 Task: Enable the option "Start paused" for playlist.
Action: Mouse moved to (103, 12)
Screenshot: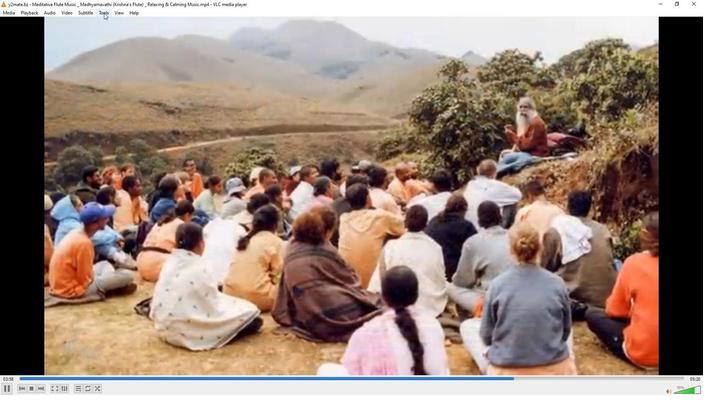 
Action: Mouse pressed left at (103, 12)
Screenshot: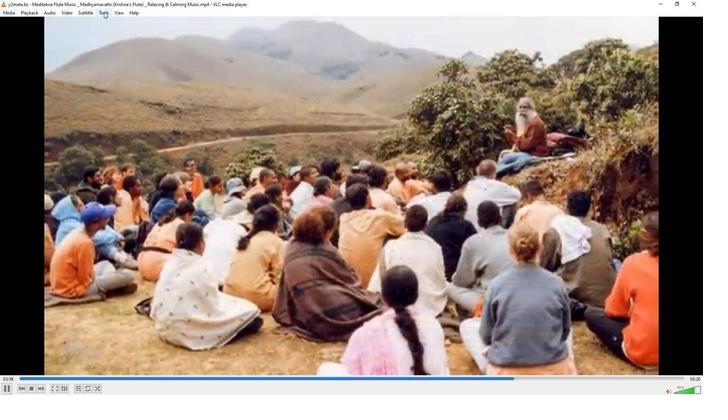 
Action: Mouse moved to (120, 98)
Screenshot: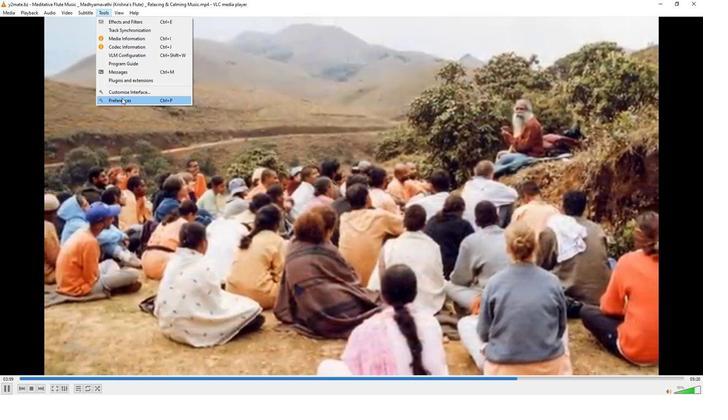 
Action: Mouse pressed left at (120, 98)
Screenshot: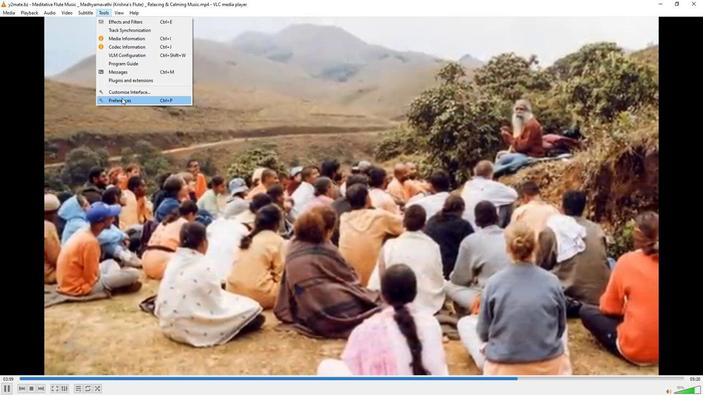 
Action: Mouse moved to (233, 322)
Screenshot: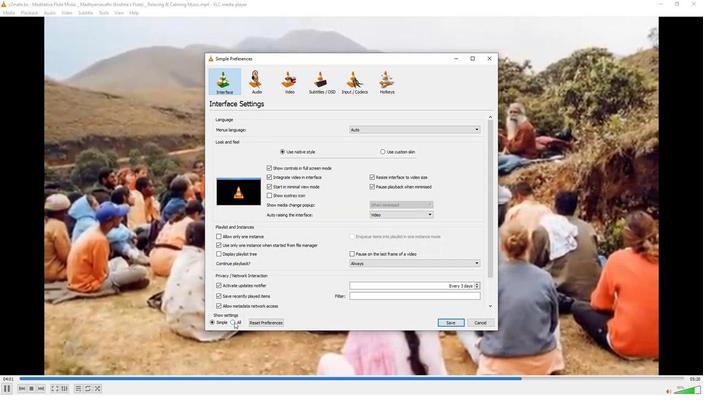 
Action: Mouse pressed left at (233, 322)
Screenshot: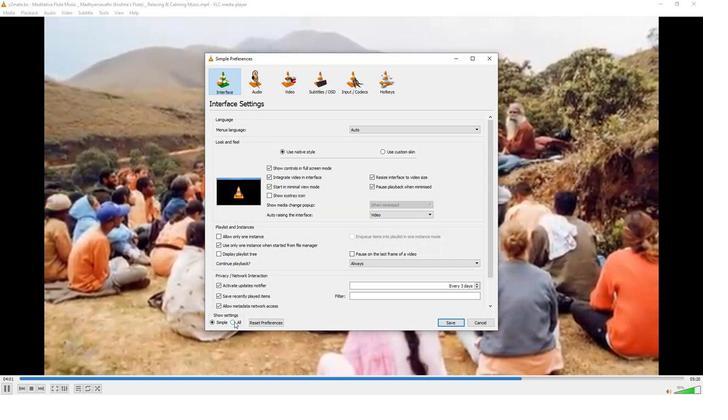 
Action: Mouse moved to (235, 299)
Screenshot: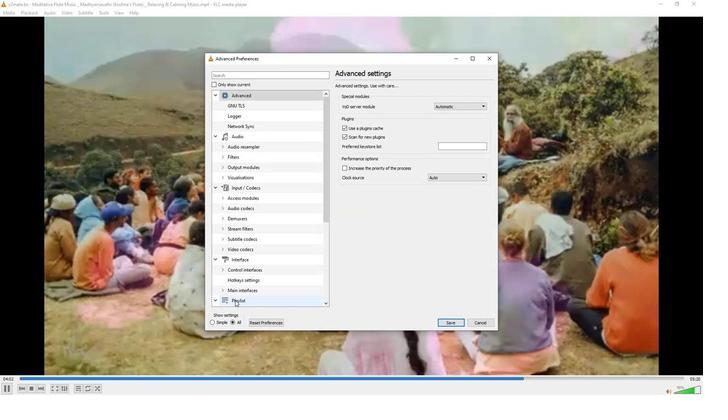 
Action: Mouse pressed left at (235, 299)
Screenshot: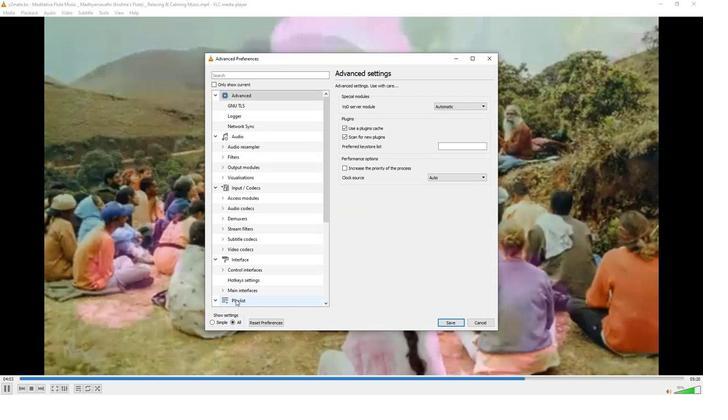 
Action: Mouse moved to (340, 147)
Screenshot: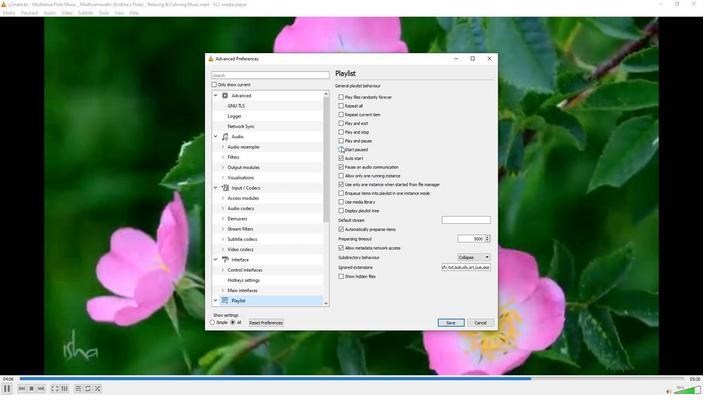
Action: Mouse pressed left at (340, 147)
Screenshot: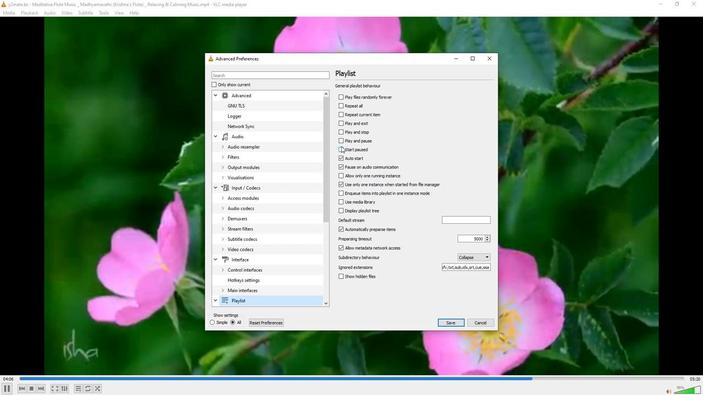 
Action: Mouse moved to (341, 221)
Screenshot: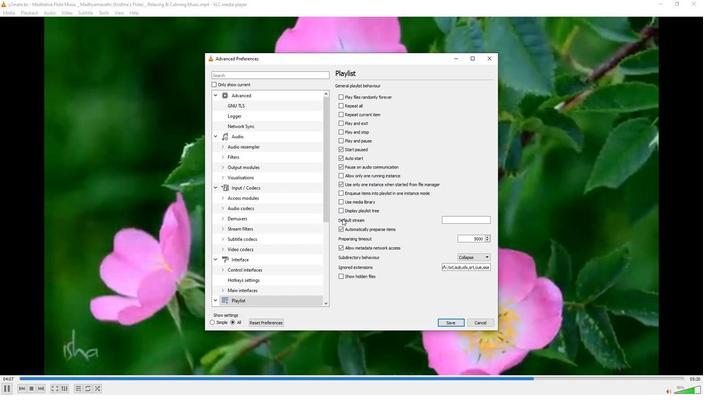 
